 Task: In the  document Renewableenergy.html Add page color 'Light Pink'Light Pink . Insert watermark . Insert watermark  ITC Apply Font Style in watermark Georgia; font size  112 and place the watermark  Horizontally
Action: Mouse moved to (237, 313)
Screenshot: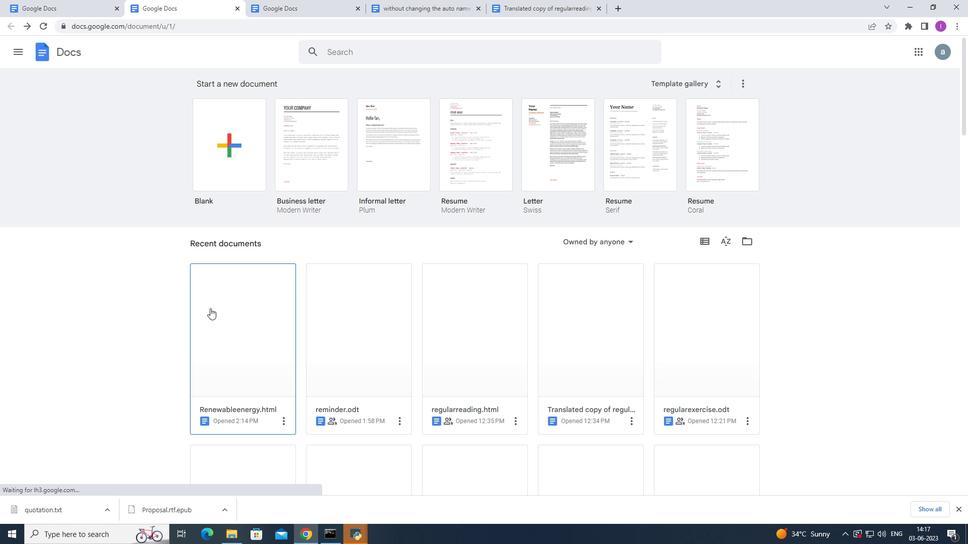 
Action: Mouse pressed left at (237, 313)
Screenshot: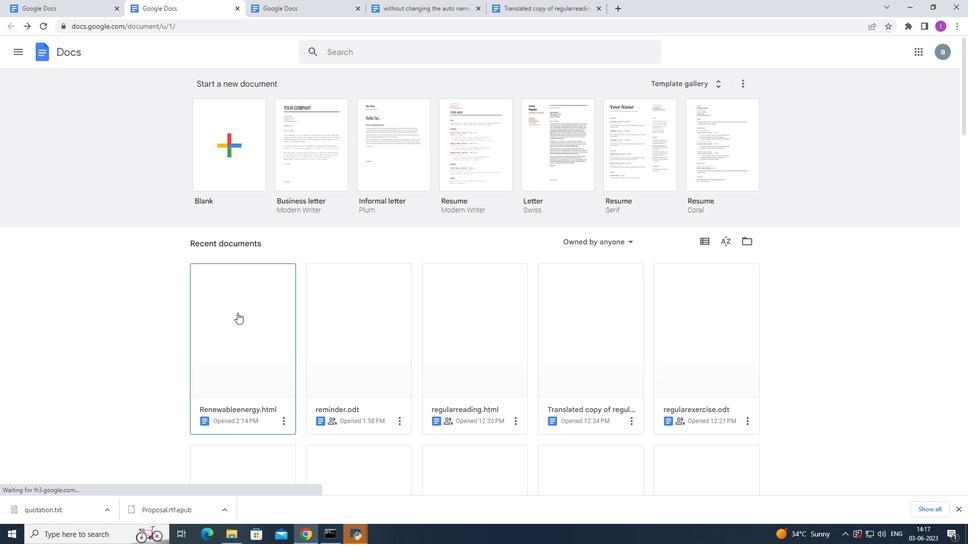 
Action: Mouse moved to (36, 60)
Screenshot: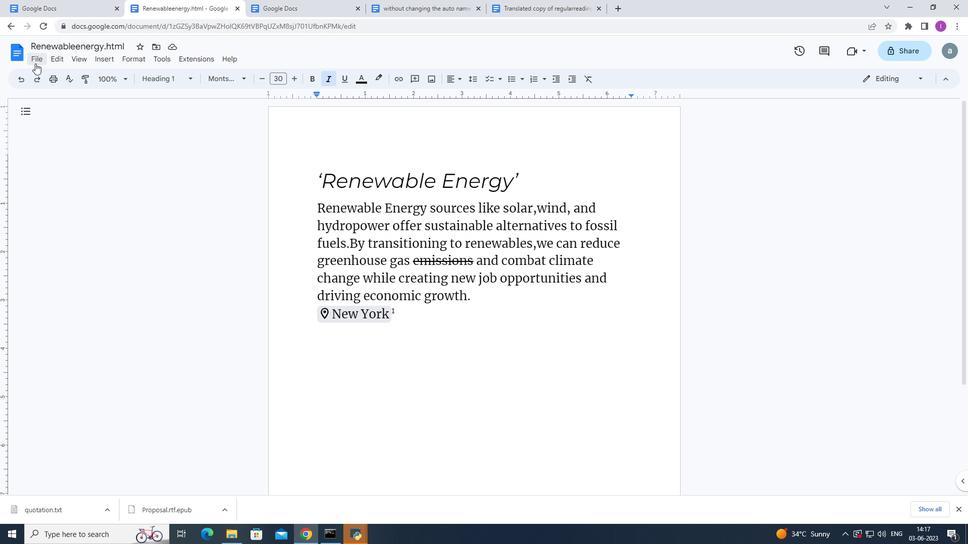 
Action: Mouse pressed left at (36, 60)
Screenshot: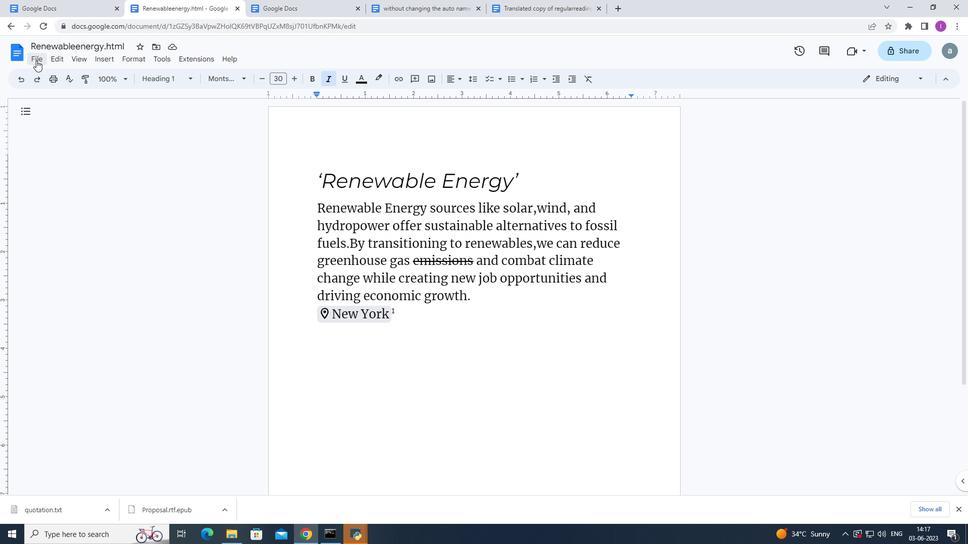 
Action: Mouse moved to (76, 338)
Screenshot: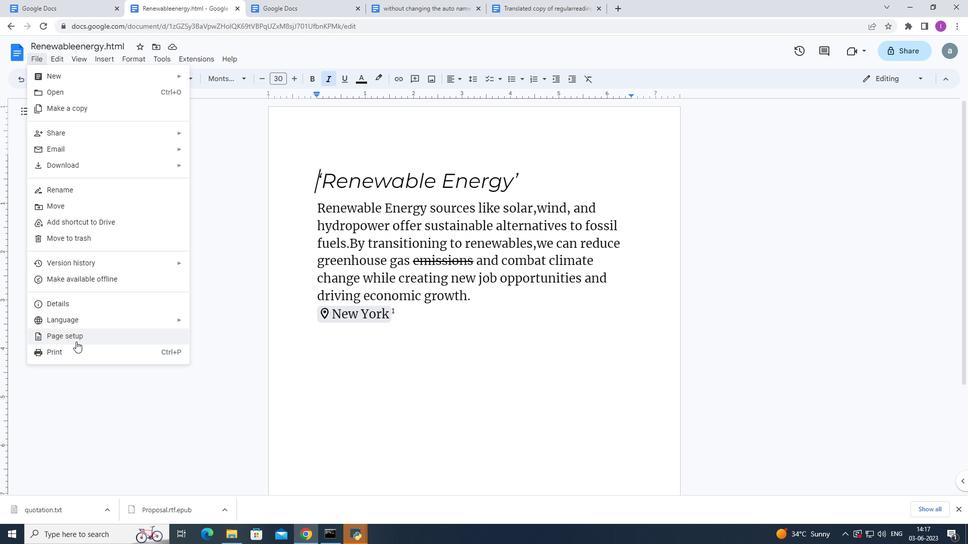 
Action: Mouse pressed left at (76, 338)
Screenshot: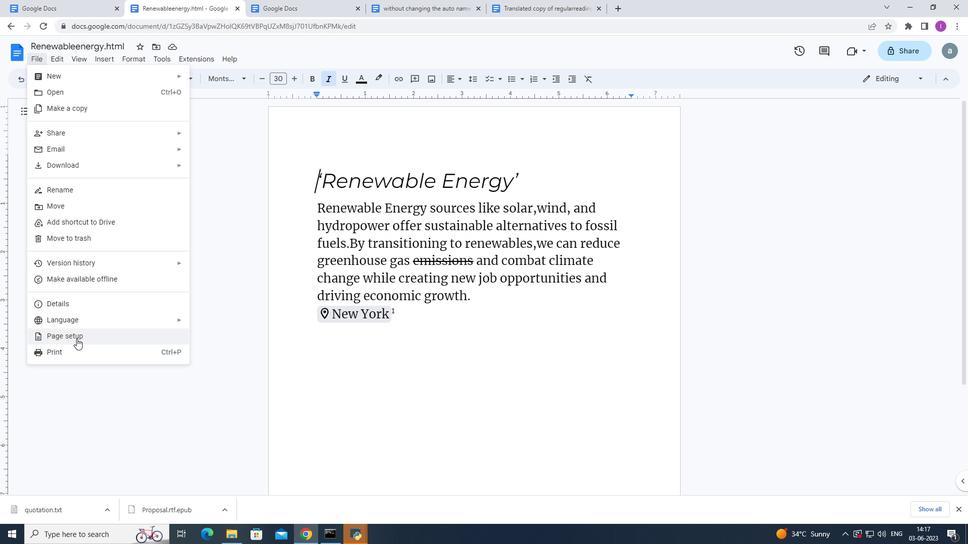 
Action: Mouse moved to (412, 328)
Screenshot: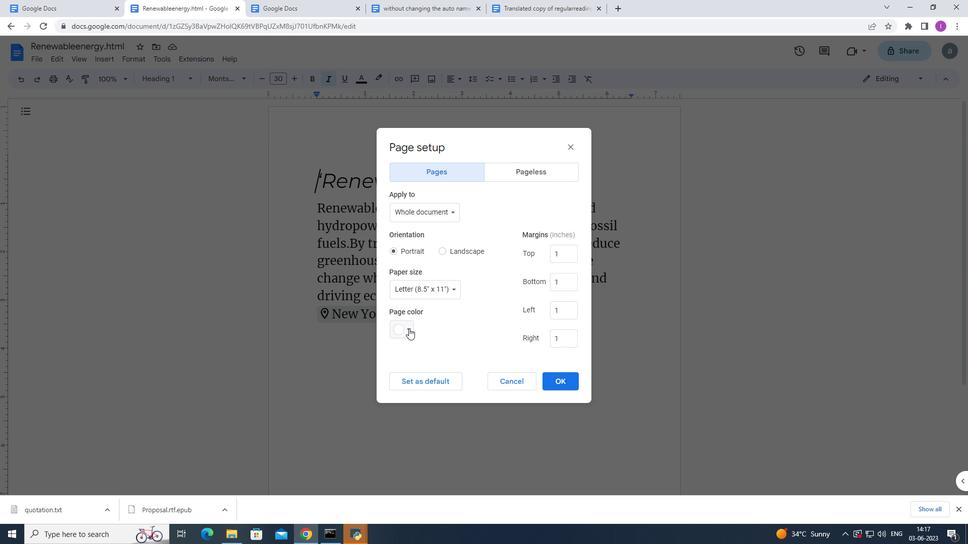 
Action: Mouse pressed left at (412, 328)
Screenshot: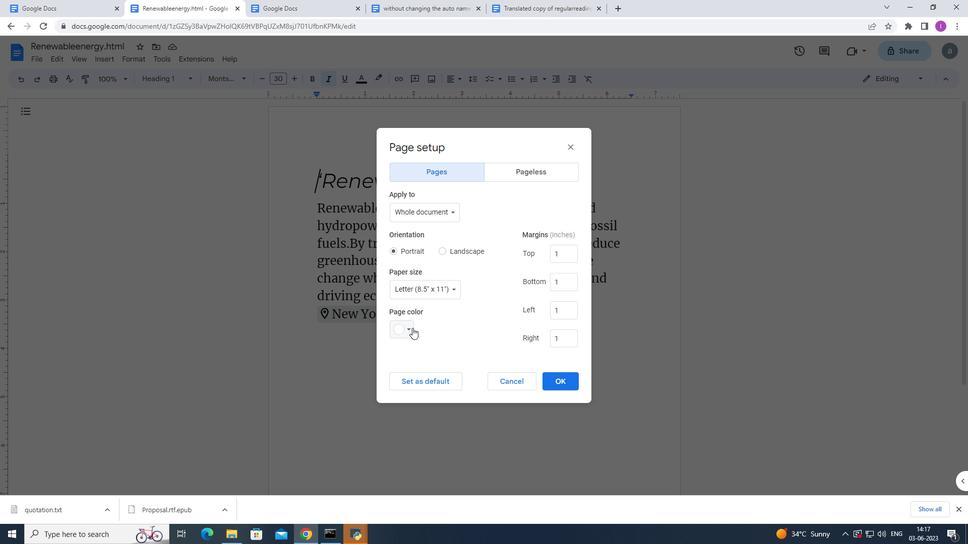 
Action: Mouse moved to (398, 452)
Screenshot: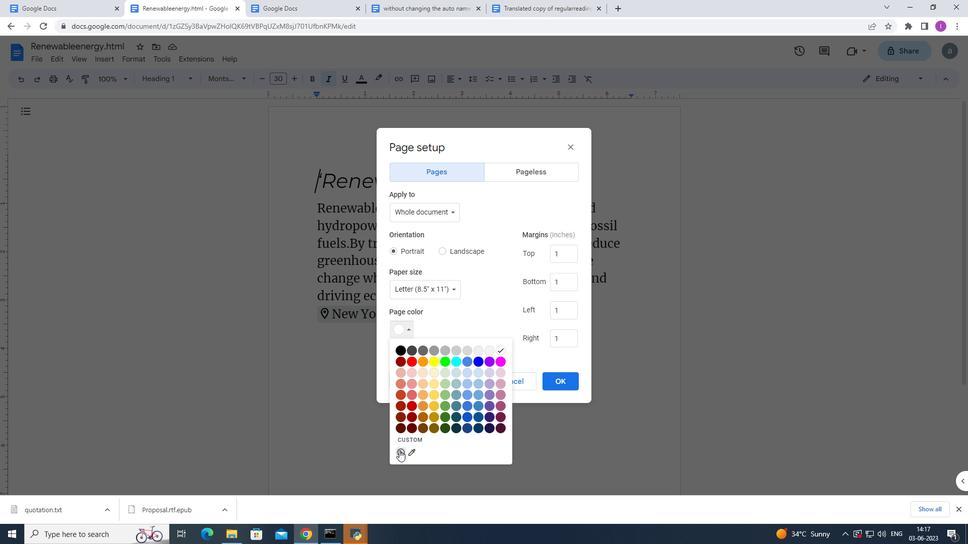 
Action: Mouse pressed left at (398, 452)
Screenshot: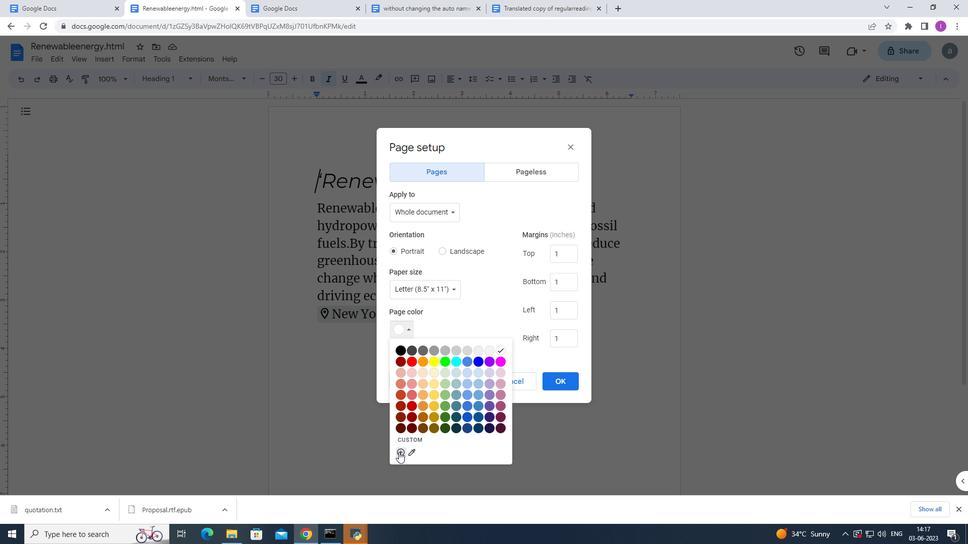 
Action: Mouse moved to (492, 274)
Screenshot: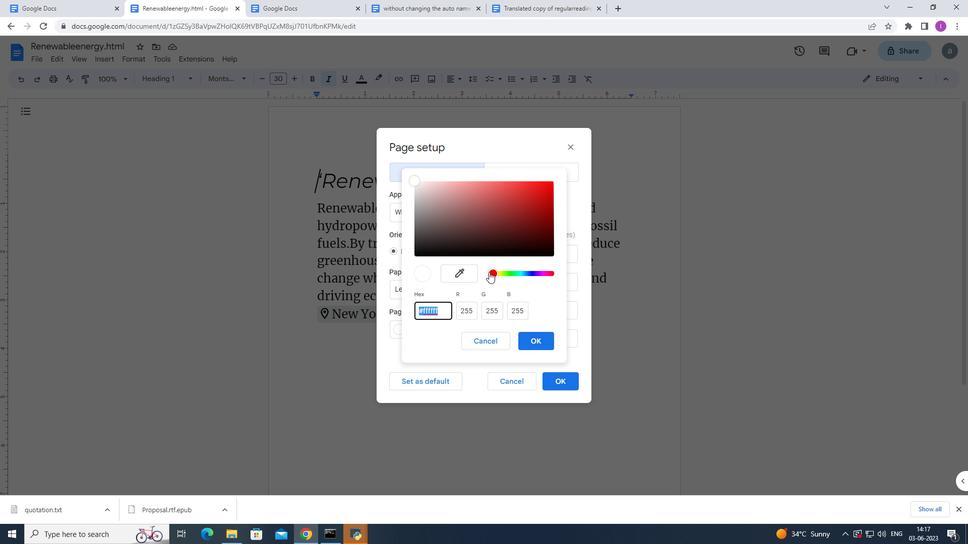 
Action: Mouse pressed left at (492, 274)
Screenshot: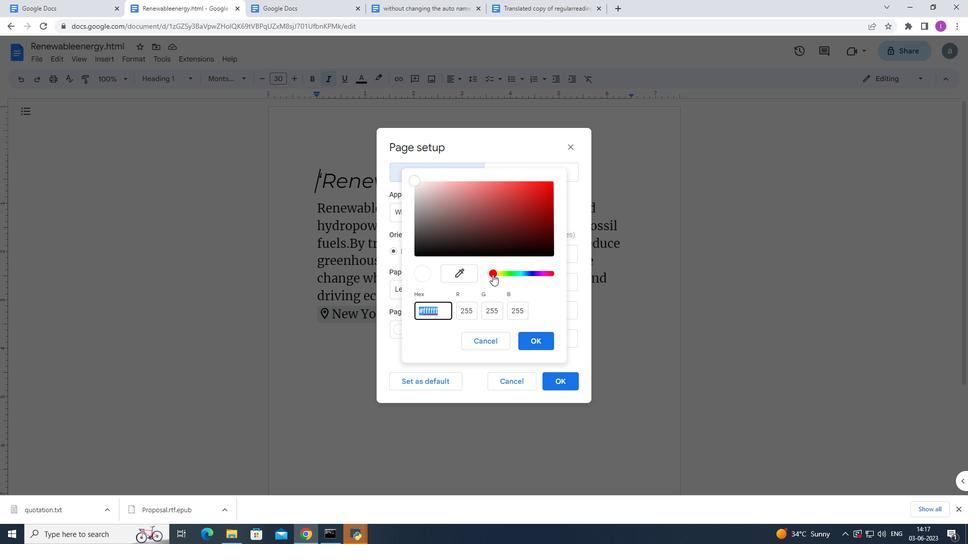 
Action: Mouse moved to (459, 188)
Screenshot: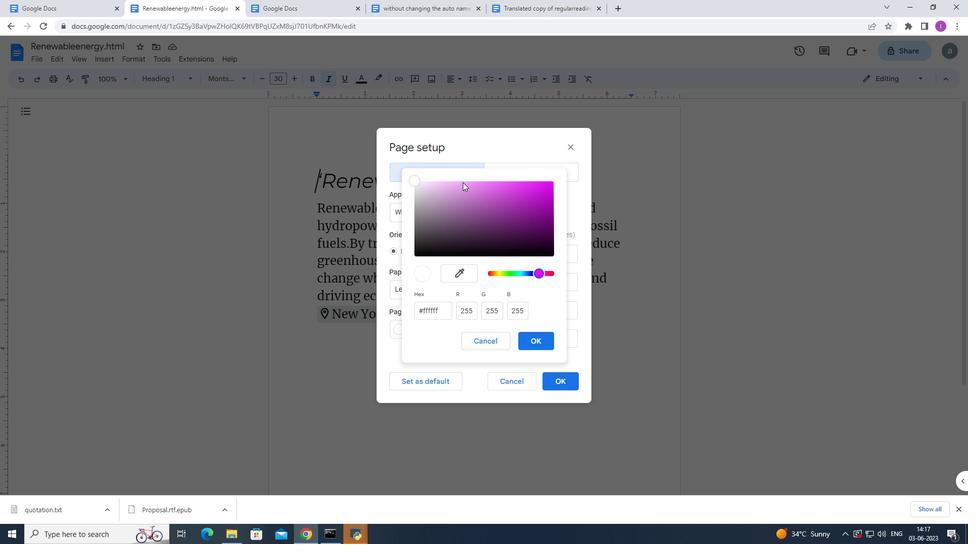 
Action: Mouse pressed left at (459, 188)
Screenshot: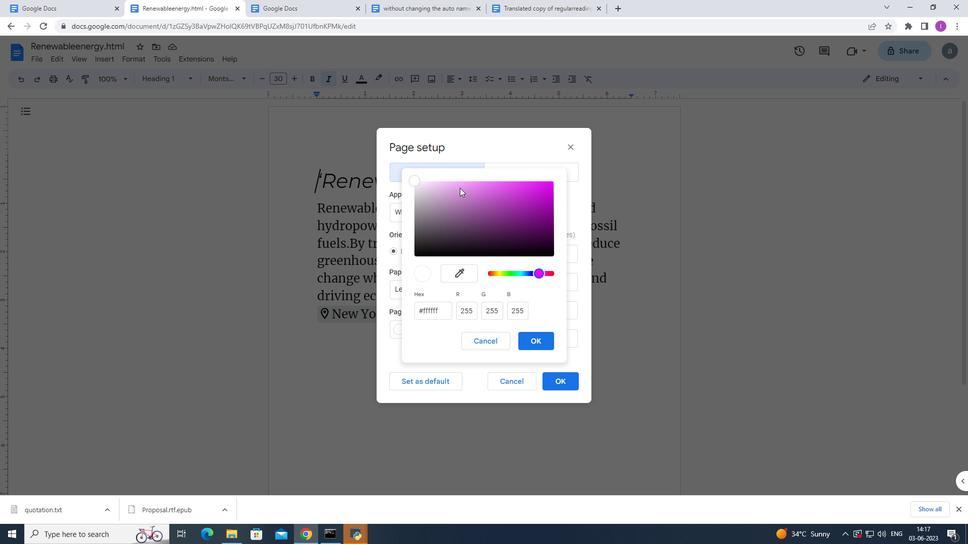 
Action: Mouse moved to (534, 340)
Screenshot: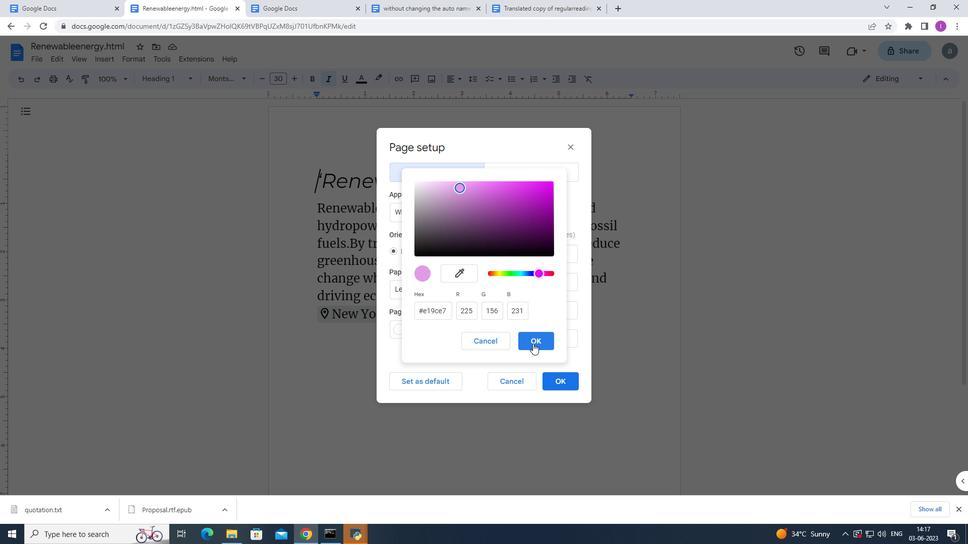 
Action: Mouse pressed left at (534, 340)
Screenshot: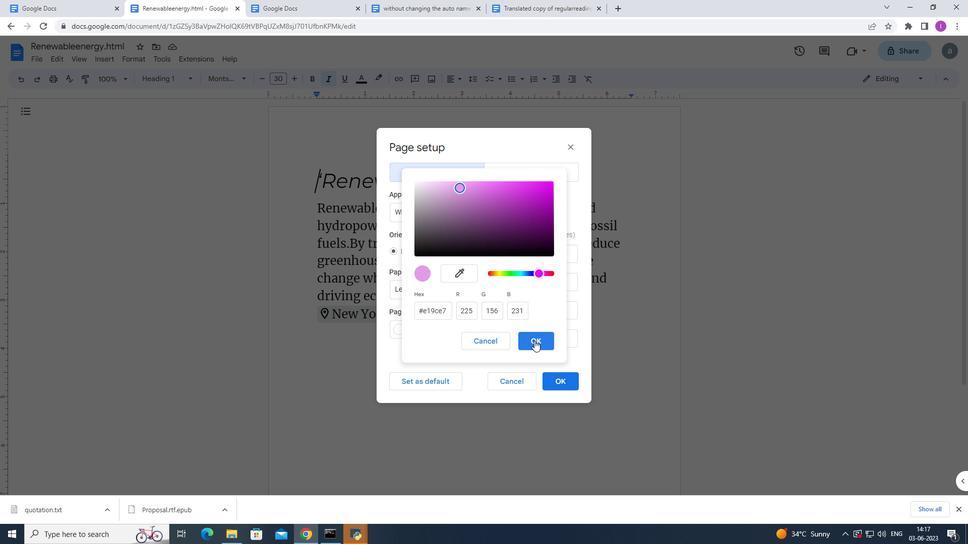 
Action: Mouse moved to (568, 384)
Screenshot: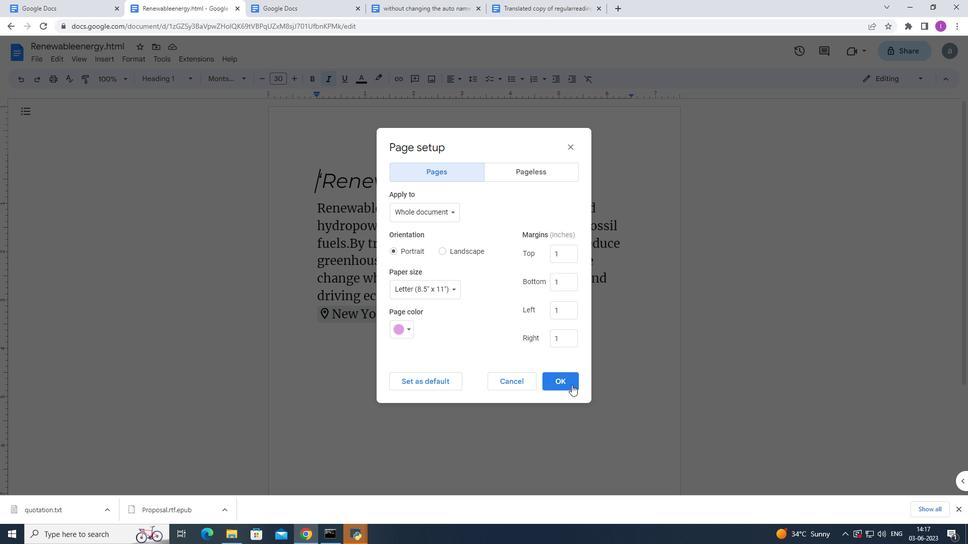 
Action: Mouse pressed left at (568, 384)
Screenshot: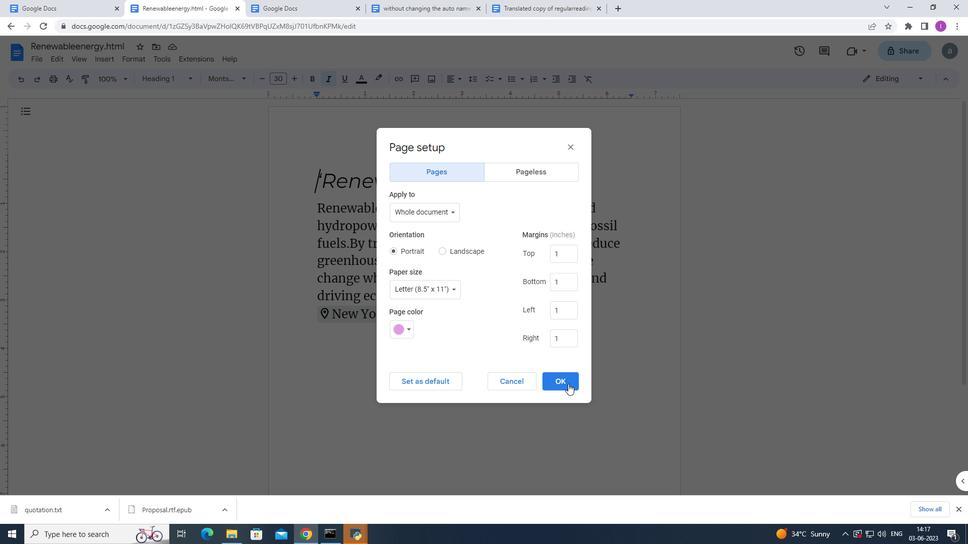 
Action: Mouse moved to (106, 60)
Screenshot: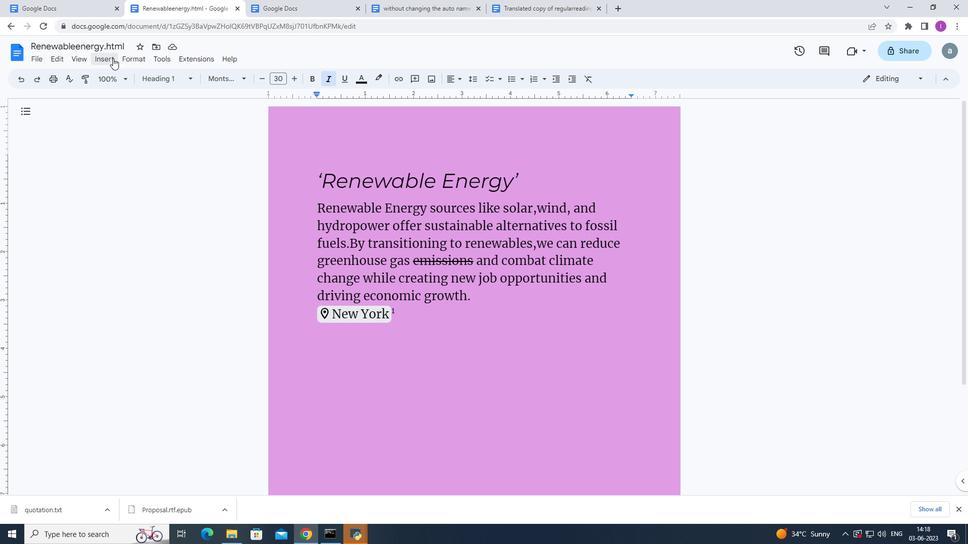 
Action: Mouse pressed left at (106, 60)
Screenshot: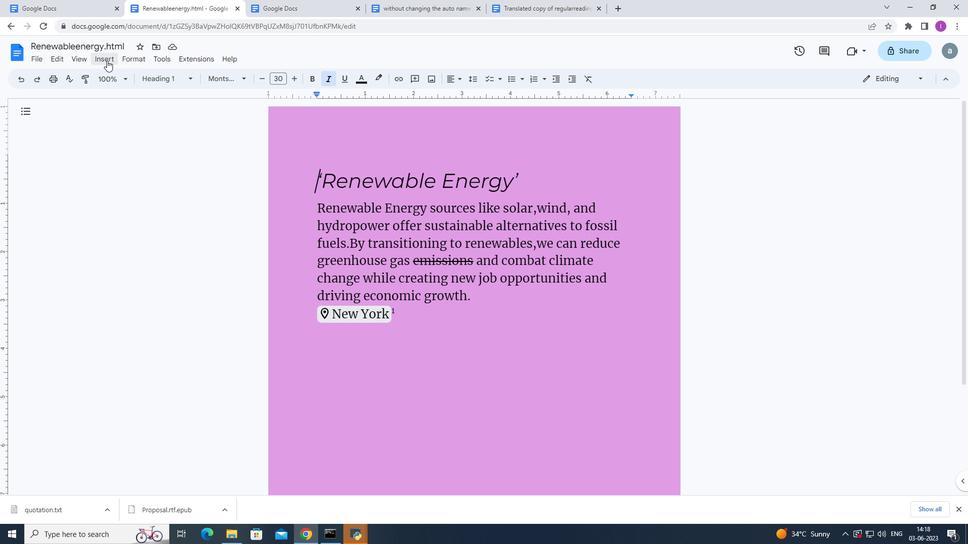
Action: Mouse moved to (132, 289)
Screenshot: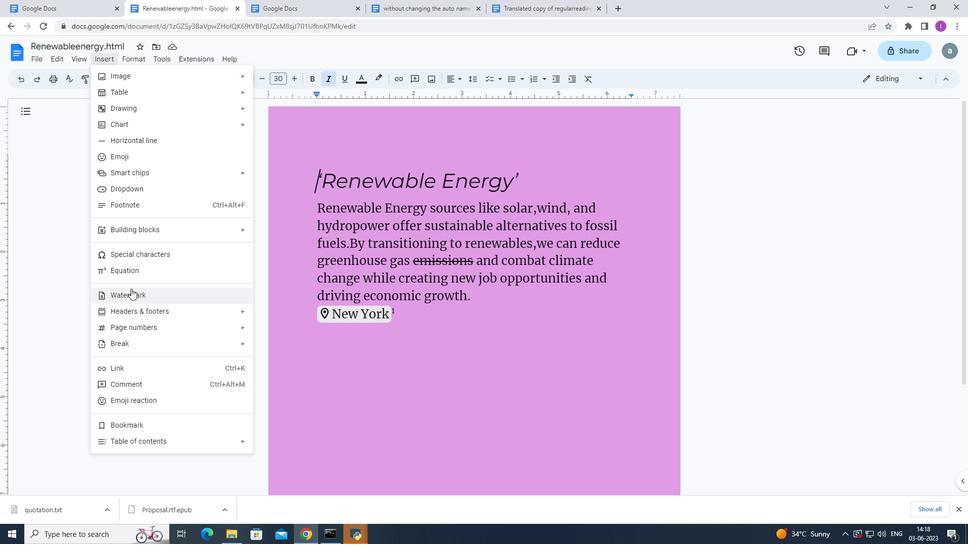 
Action: Mouse pressed left at (132, 289)
Screenshot: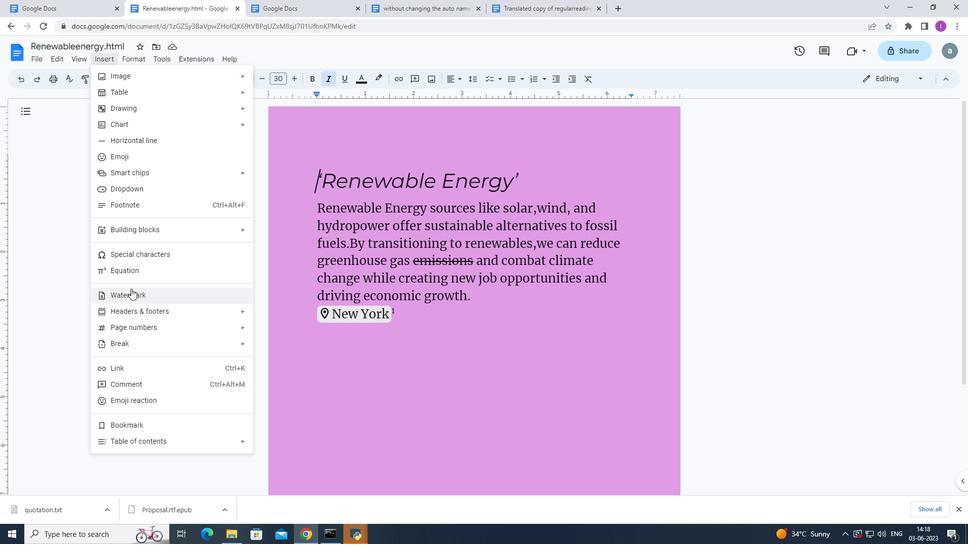 
Action: Mouse moved to (922, 114)
Screenshot: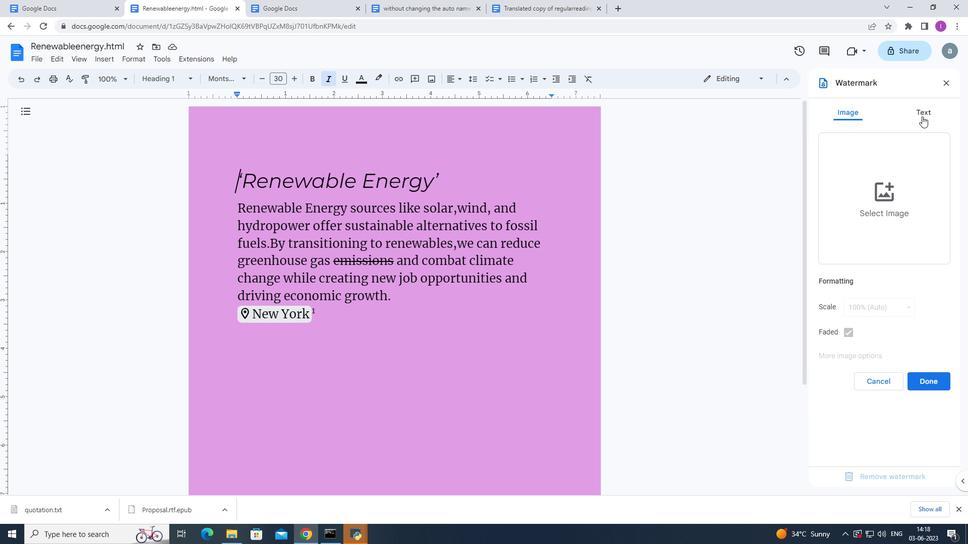 
Action: Mouse pressed left at (922, 114)
Screenshot: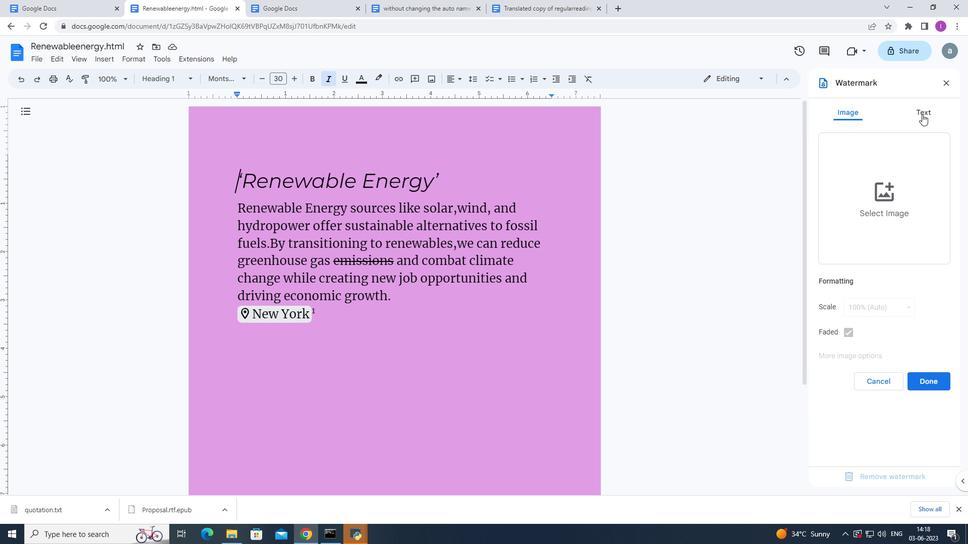 
Action: Mouse moved to (831, 139)
Screenshot: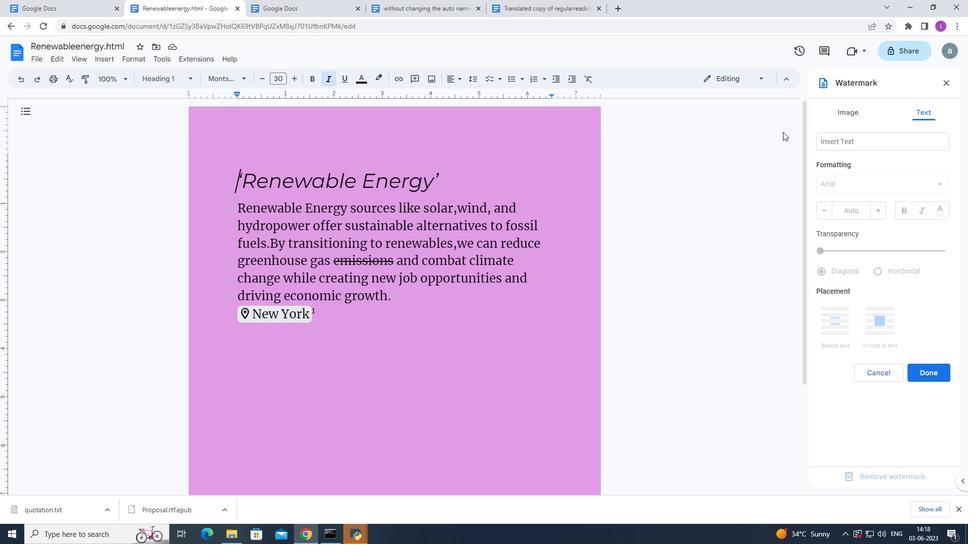 
Action: Mouse pressed left at (831, 139)
Screenshot: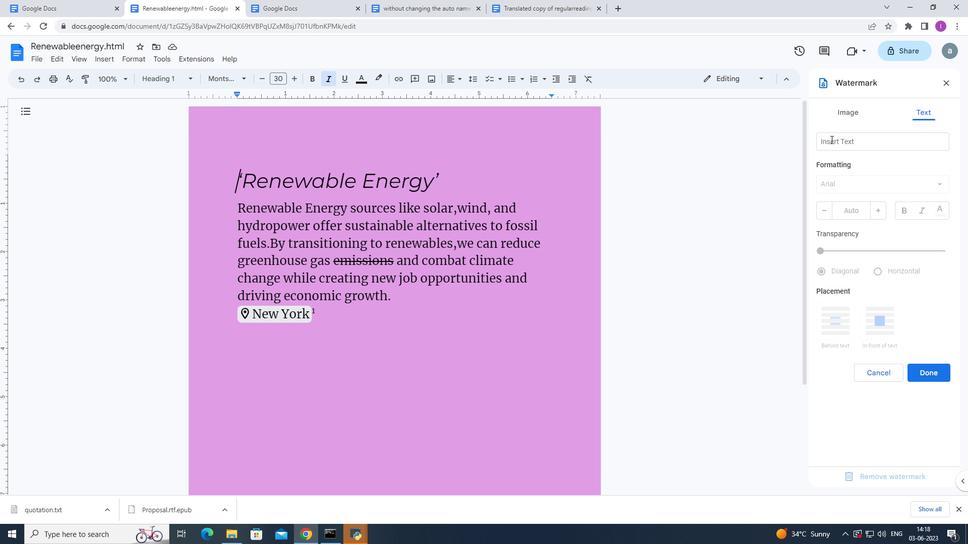 
Action: Mouse moved to (968, 65)
Screenshot: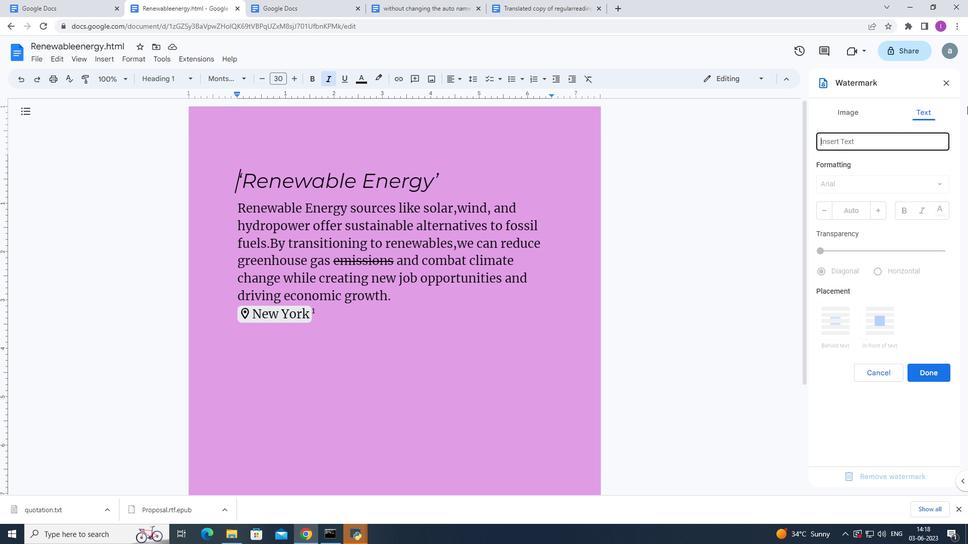
Action: Key pressed <Key.shift><Key.shift><Key.shift><Key.shift><Key.shift><Key.shift><Key.shift><Key.shift><Key.shift><Key.shift><Key.shift><Key.shift><Key.shift><Key.shift><Key.shift><Key.shift><Key.shift><Key.shift><Key.shift><Key.shift><Key.shift><Key.shift><Key.shift><Key.shift><Key.shift><Key.shift><Key.shift><Key.shift><Key.shift><Key.shift><Key.shift><Key.shift><Key.shift><Key.shift><Key.shift><Key.shift>I<Key.shift>T<Key.shift><Key.shift><Key.shift><Key.shift><Key.shift><Key.shift><Key.shift><Key.shift><Key.shift><Key.shift><Key.shift><Key.shift><Key.shift>C
Screenshot: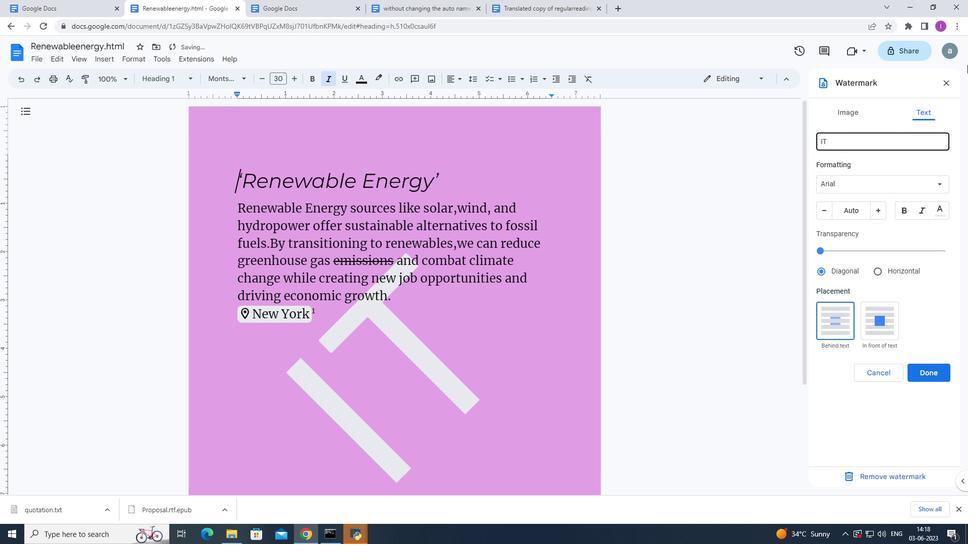 
Action: Mouse moved to (940, 184)
Screenshot: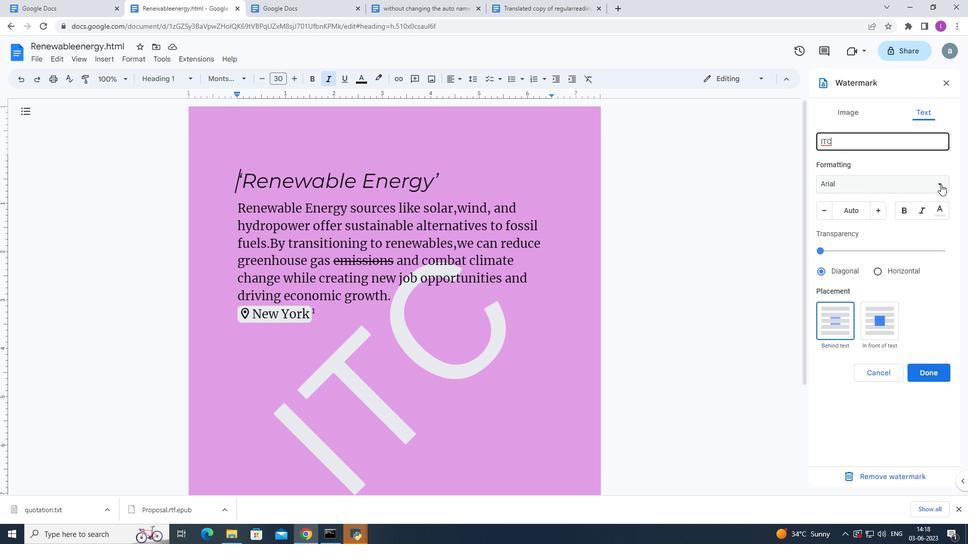 
Action: Mouse pressed left at (940, 184)
Screenshot: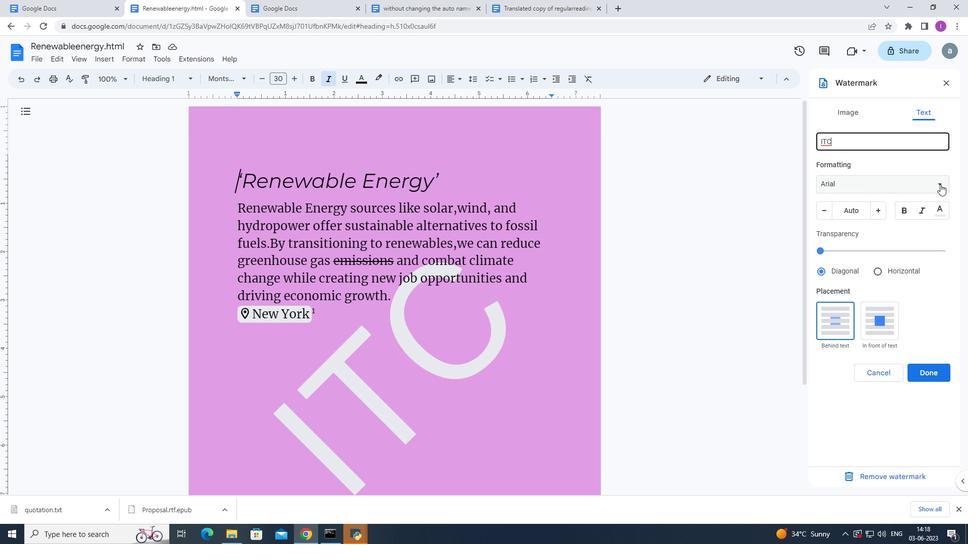 
Action: Mouse moved to (872, 320)
Screenshot: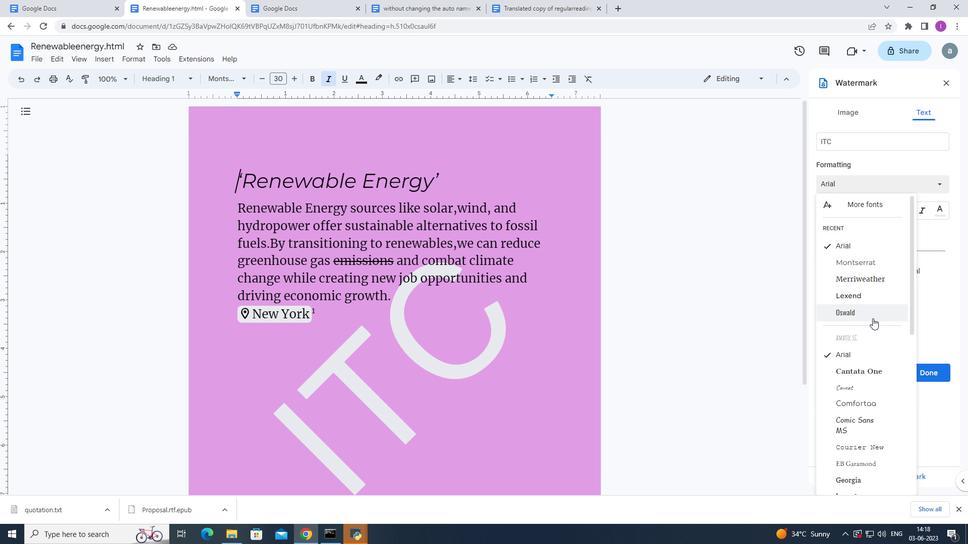 
Action: Mouse scrolled (872, 319) with delta (0, 0)
Screenshot: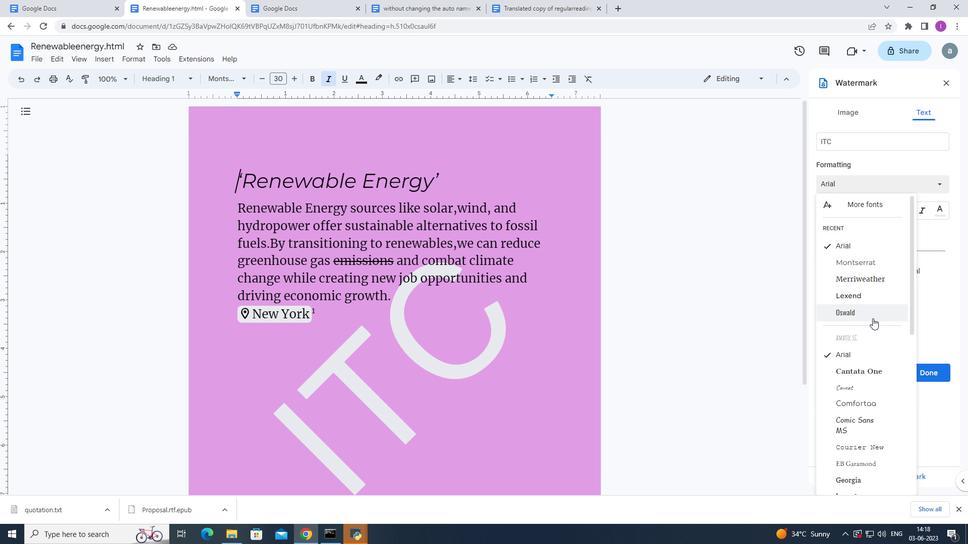
Action: Mouse moved to (871, 322)
Screenshot: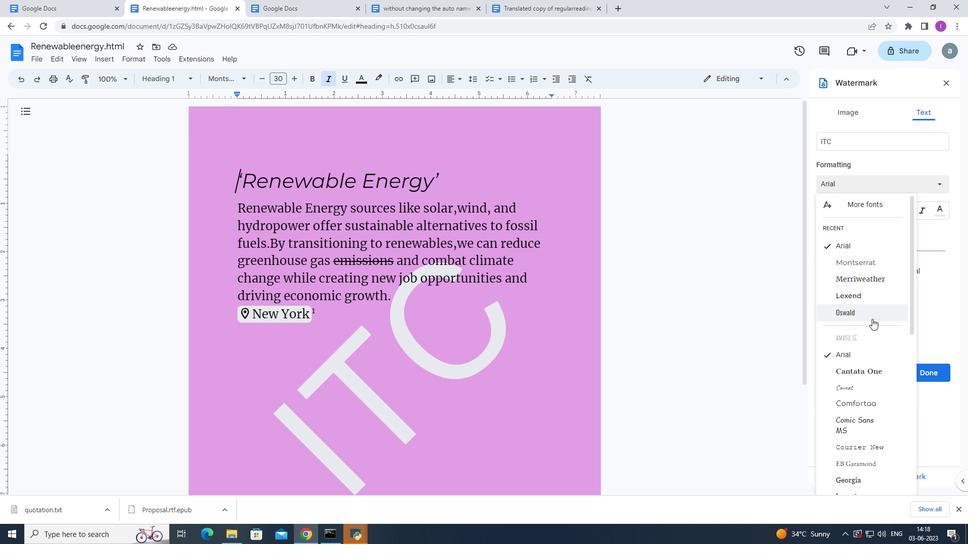 
Action: Mouse scrolled (871, 322) with delta (0, 0)
Screenshot: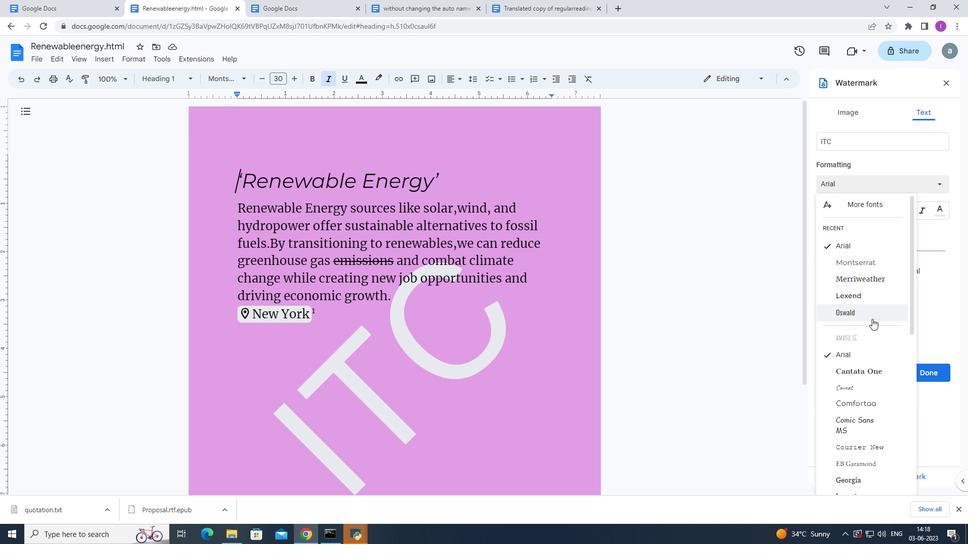 
Action: Mouse moved to (871, 324)
Screenshot: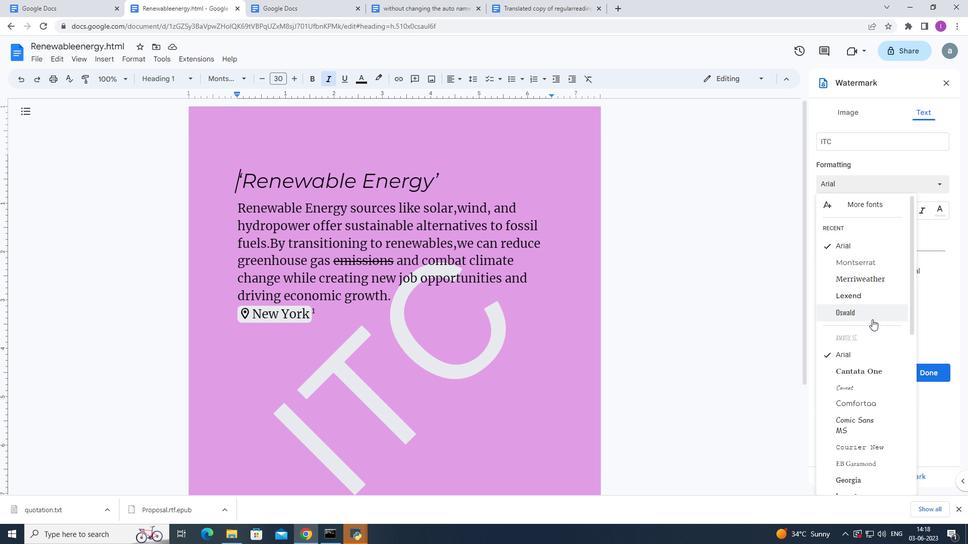 
Action: Mouse scrolled (871, 323) with delta (0, 0)
Screenshot: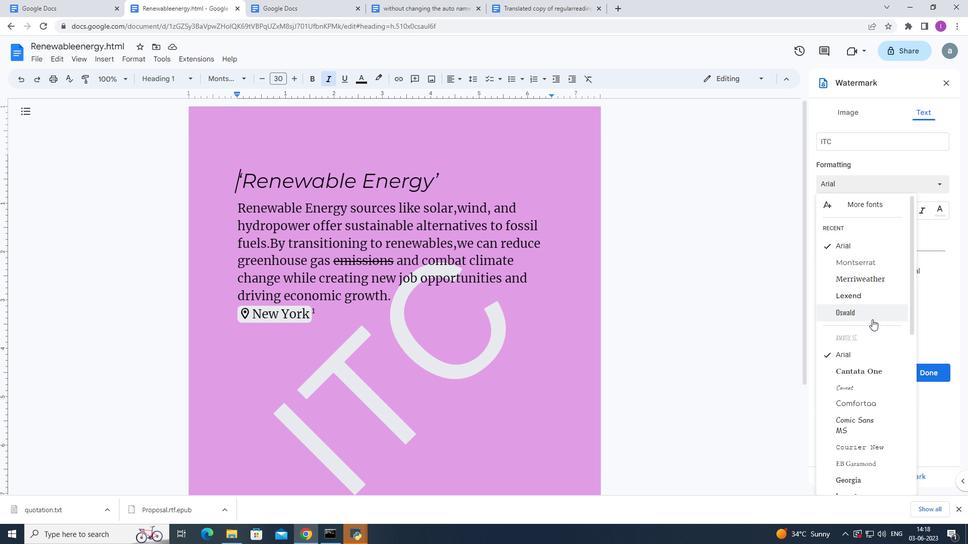 
Action: Mouse moved to (857, 328)
Screenshot: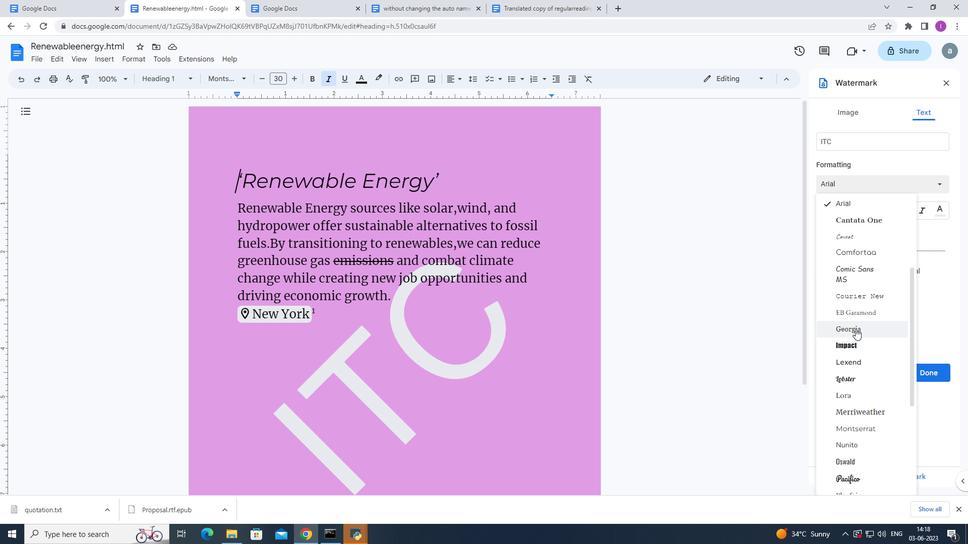 
Action: Mouse pressed left at (857, 328)
Screenshot: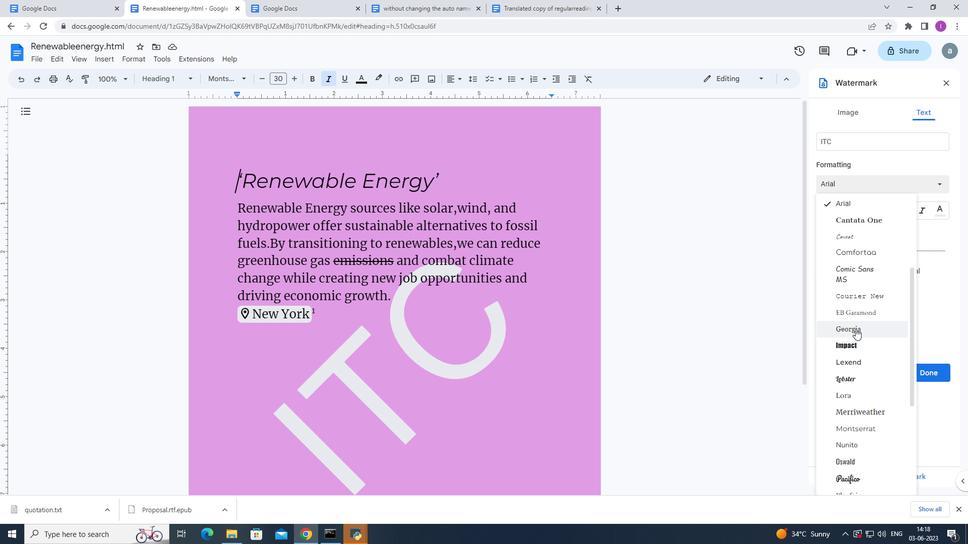 
Action: Mouse moved to (866, 209)
Screenshot: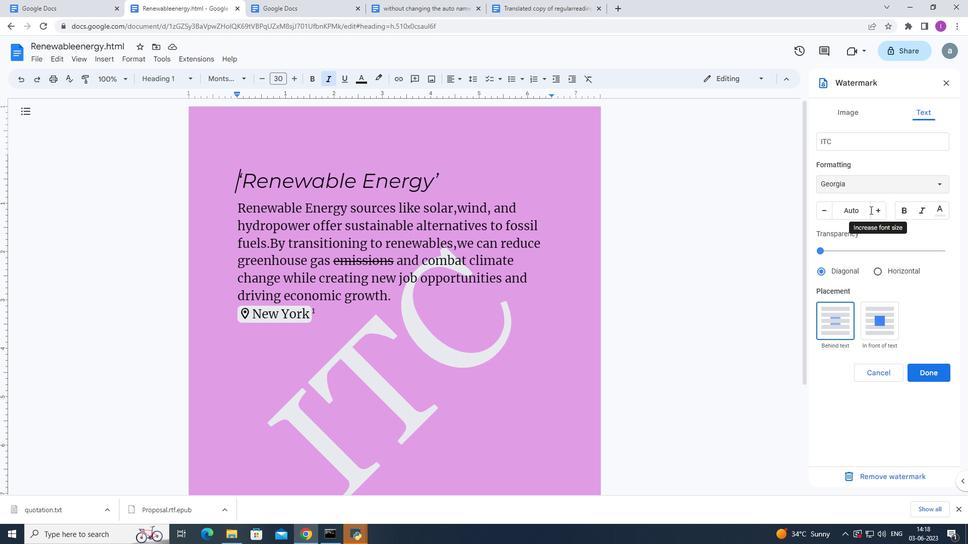 
Action: Mouse pressed left at (866, 209)
Screenshot: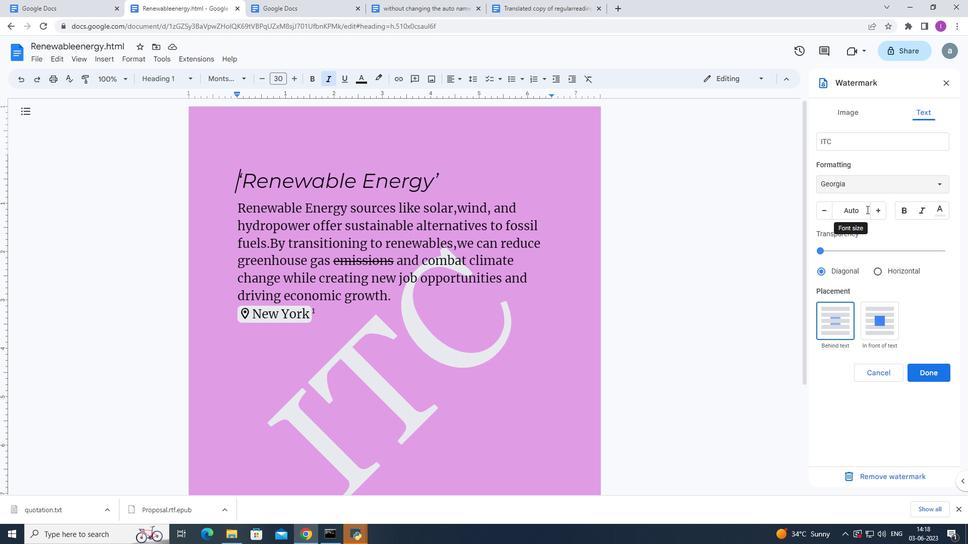 
Action: Mouse moved to (844, 209)
Screenshot: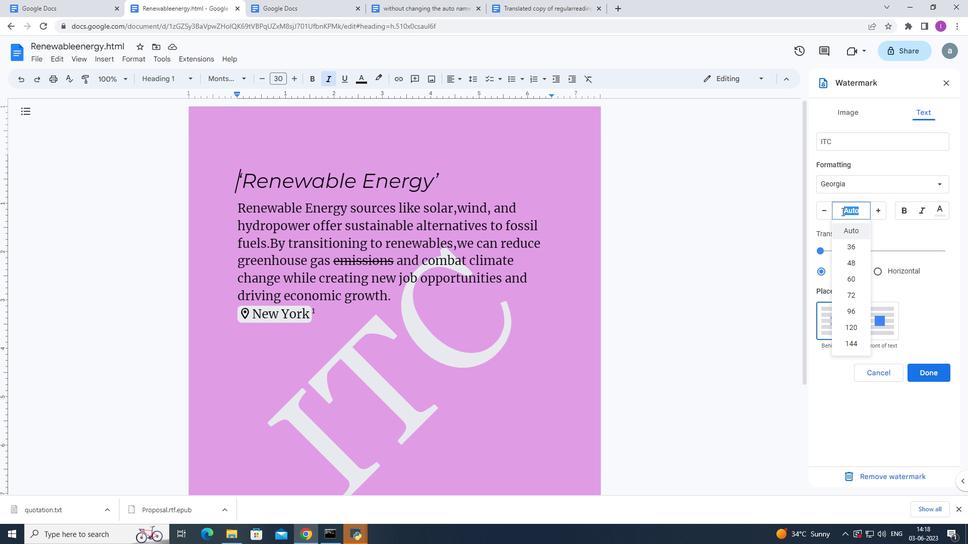 
Action: Key pressed 112
Screenshot: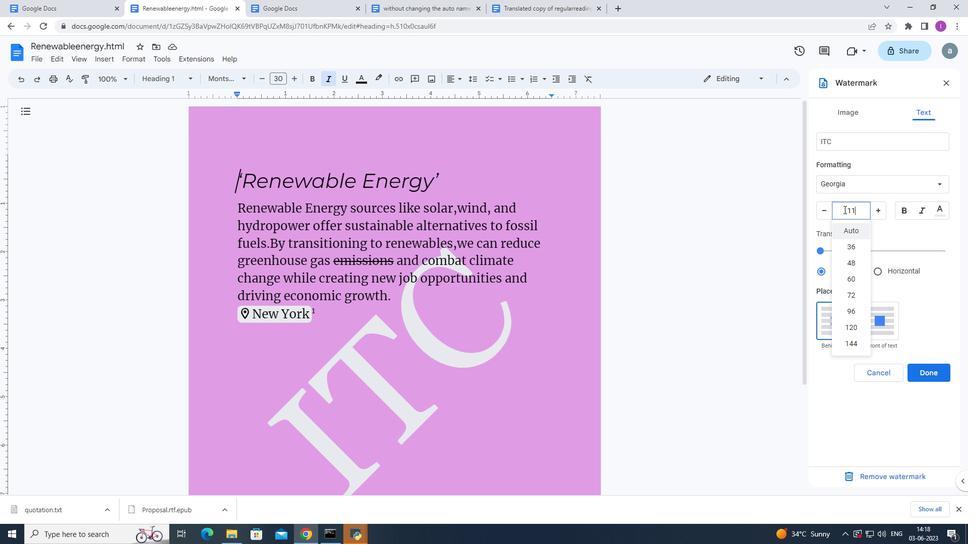 
Action: Mouse moved to (840, 294)
Screenshot: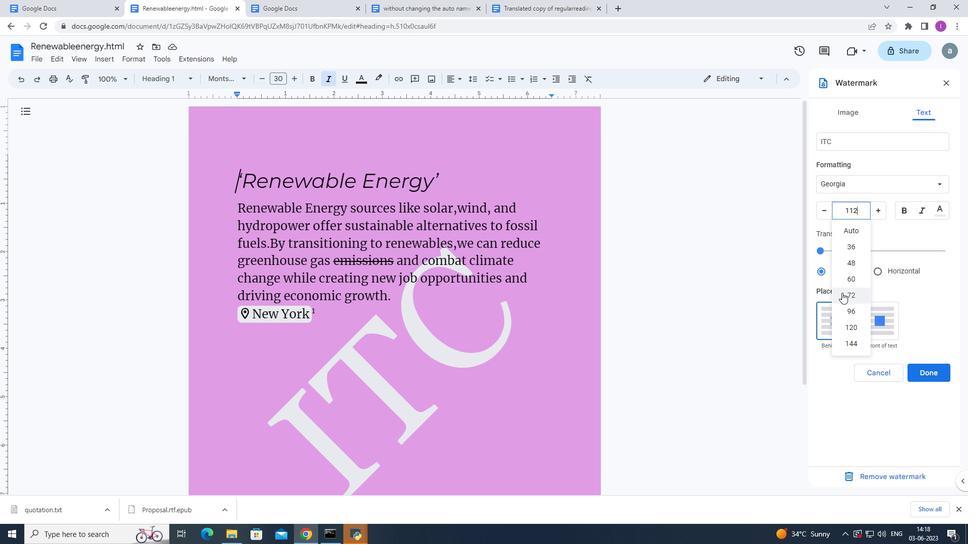 
Action: Key pressed <Key.enter>
Screenshot: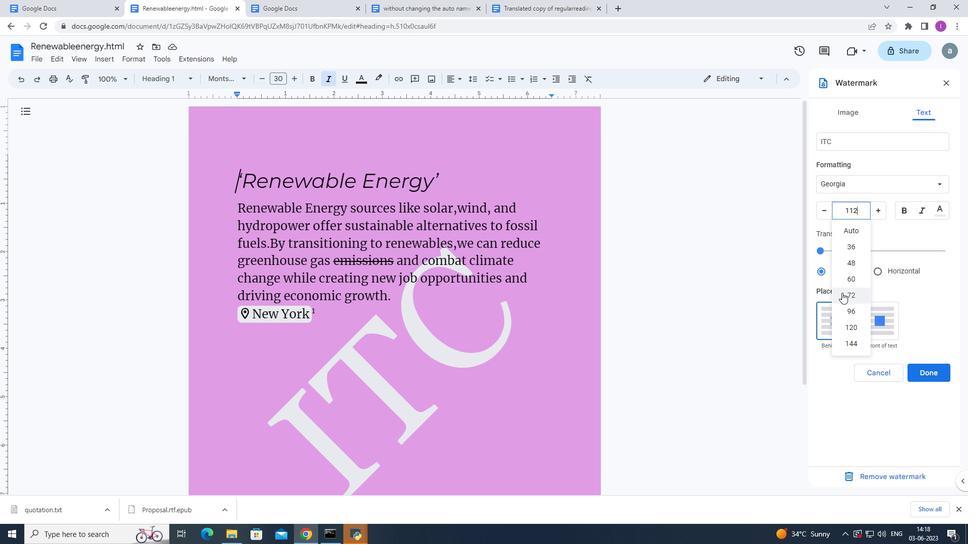 
Action: Mouse moved to (880, 273)
Screenshot: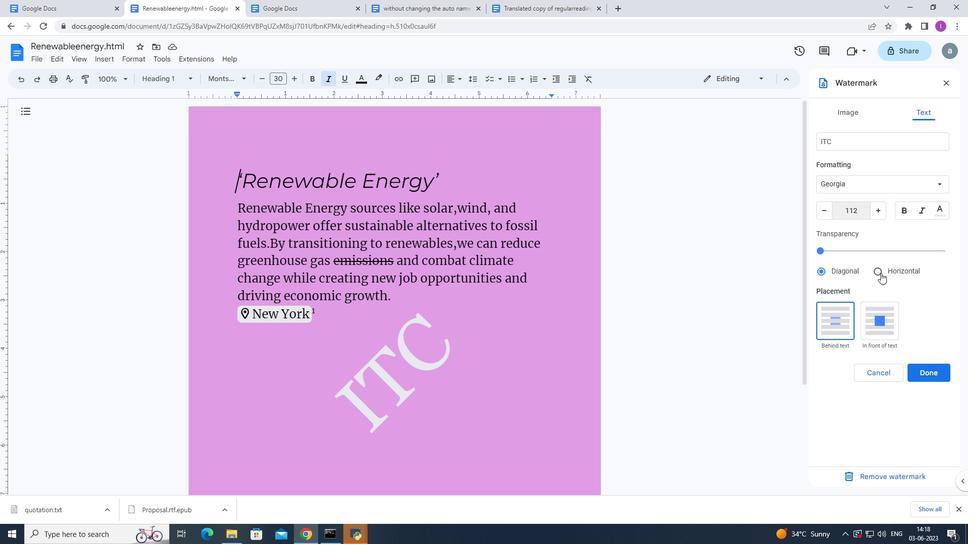 
Action: Mouse pressed left at (880, 273)
Screenshot: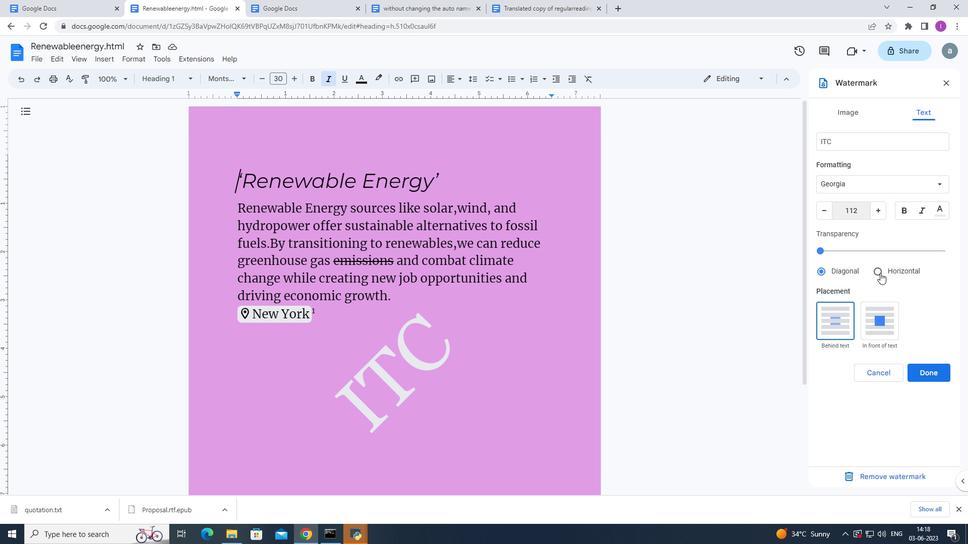 
Action: Mouse moved to (929, 369)
Screenshot: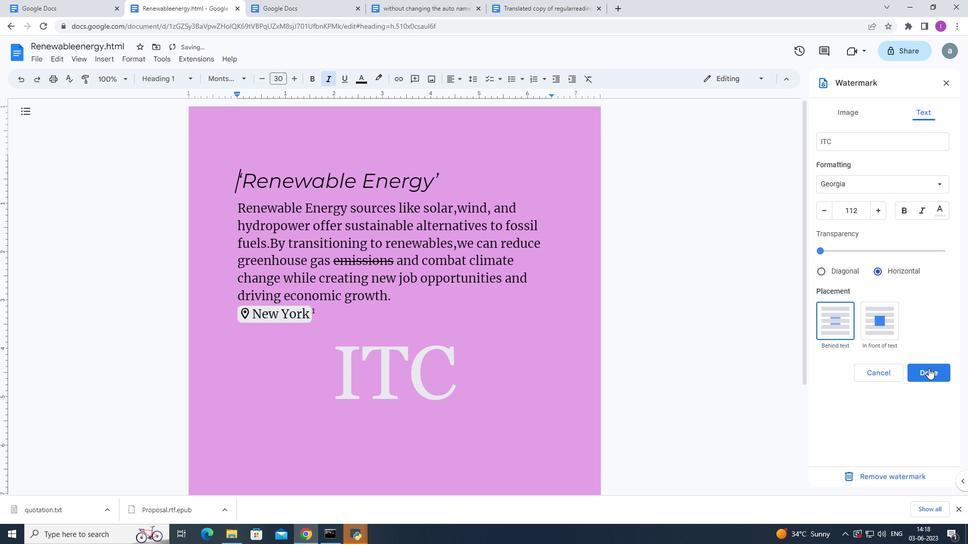 
Action: Mouse pressed left at (929, 369)
Screenshot: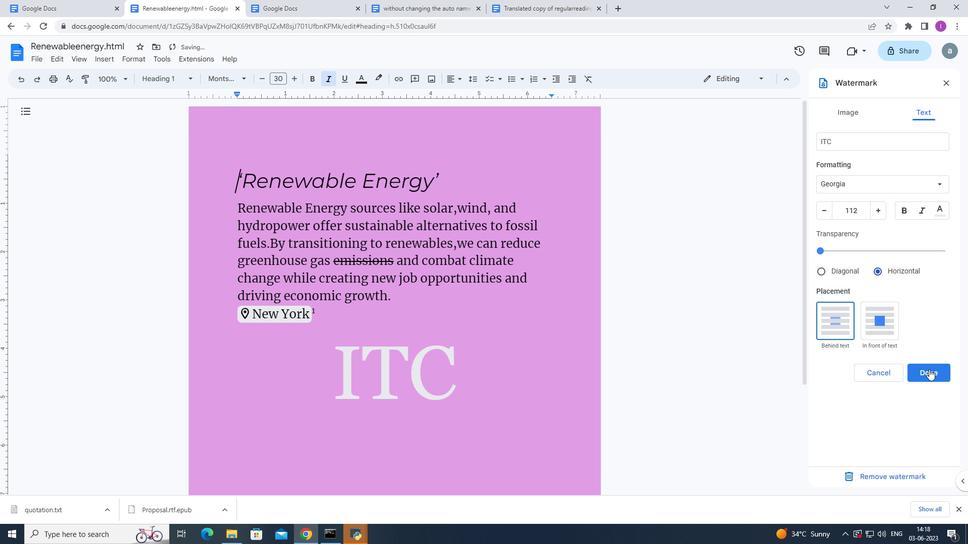 
Action: Mouse moved to (900, 337)
Screenshot: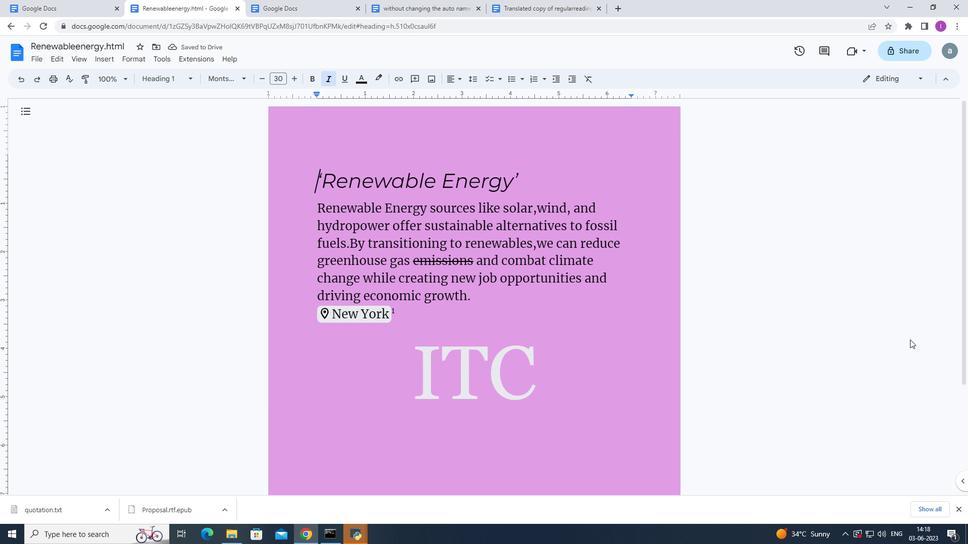 
